 Task: Open a blank sheet, save the file as 'benchmark' Insert a table '2 by 3' In first column, add headers, 'Animal, Bird'. Under first header add  Lion, Tiger. Under second header add  Peacock, Dove. Change table style to  'Red'
Action: Mouse moved to (19, 20)
Screenshot: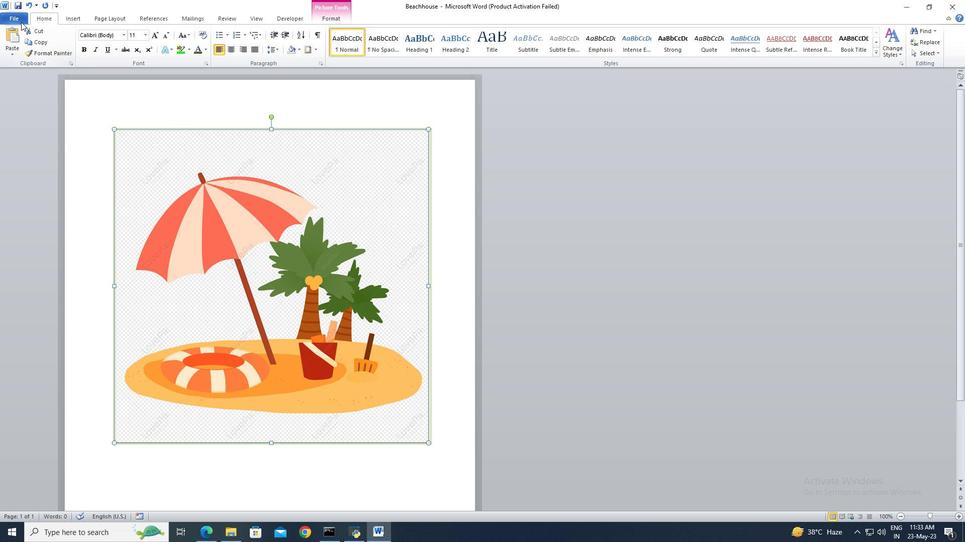
Action: Mouse pressed left at (19, 20)
Screenshot: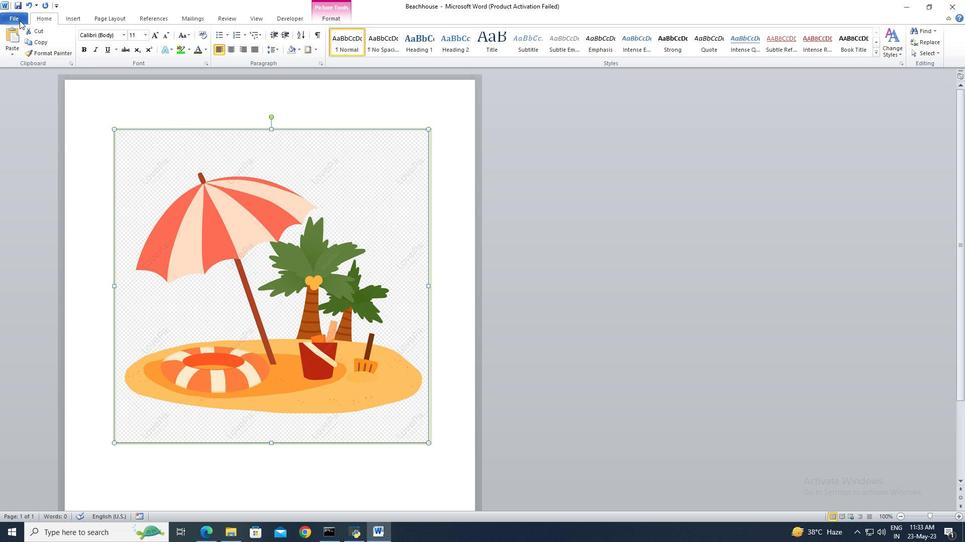 
Action: Mouse moved to (22, 131)
Screenshot: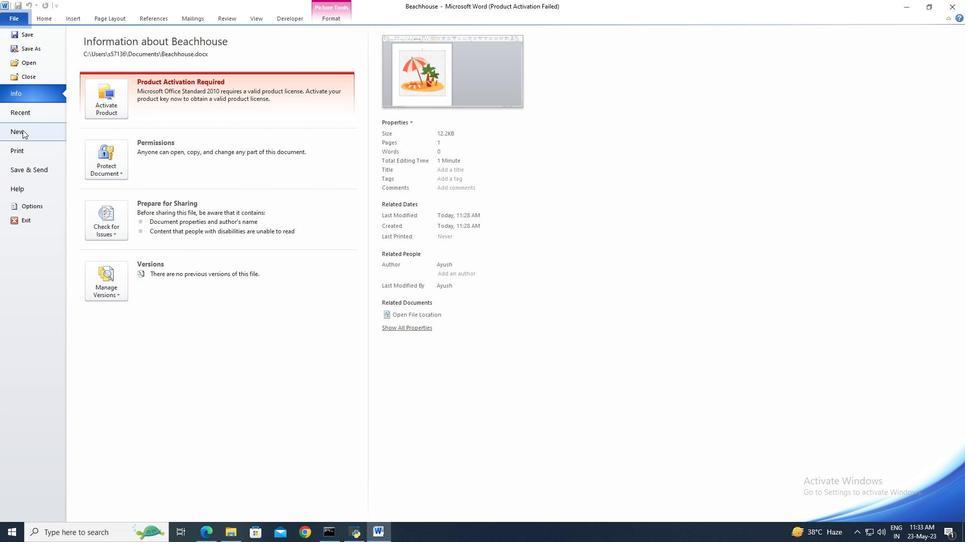
Action: Mouse pressed left at (22, 131)
Screenshot: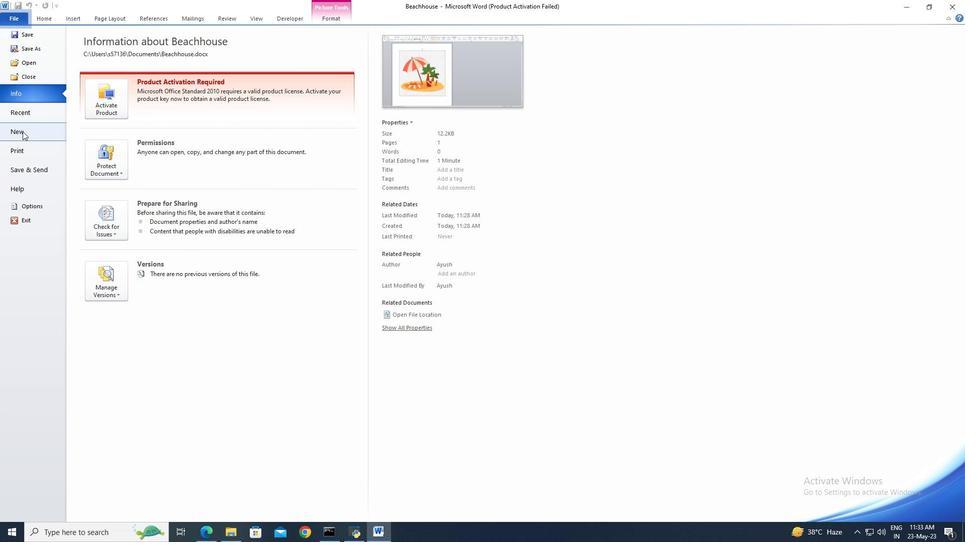 
Action: Mouse moved to (509, 245)
Screenshot: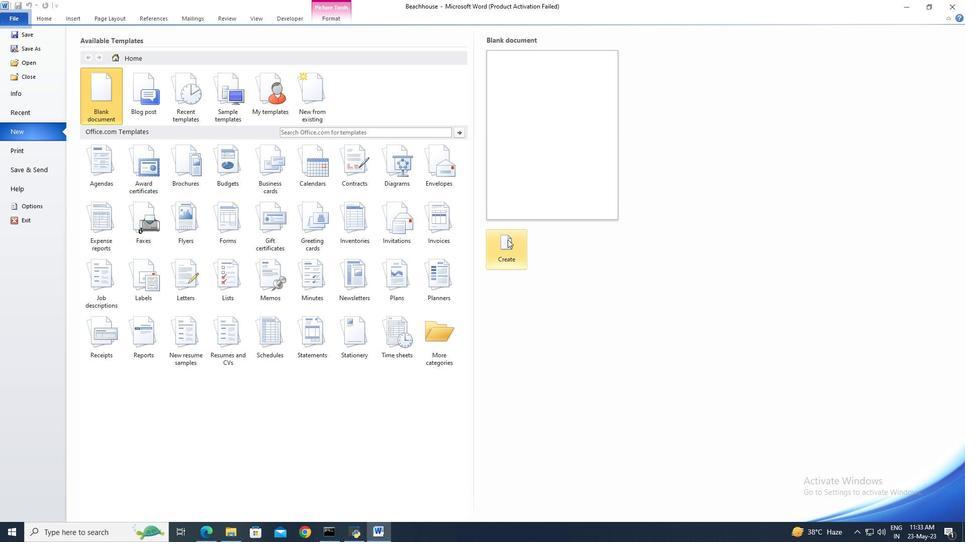 
Action: Mouse pressed left at (509, 245)
Screenshot: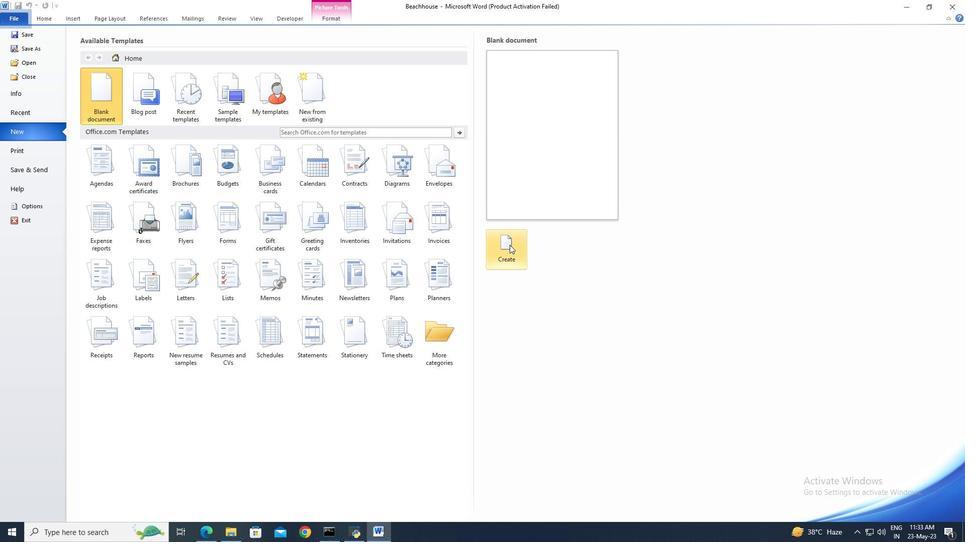 
Action: Mouse moved to (25, 18)
Screenshot: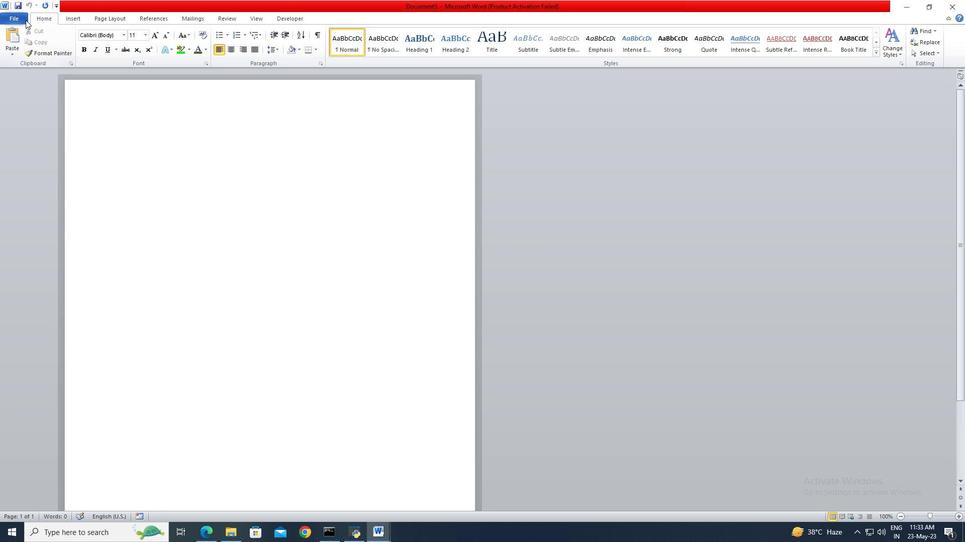 
Action: Mouse pressed left at (25, 18)
Screenshot: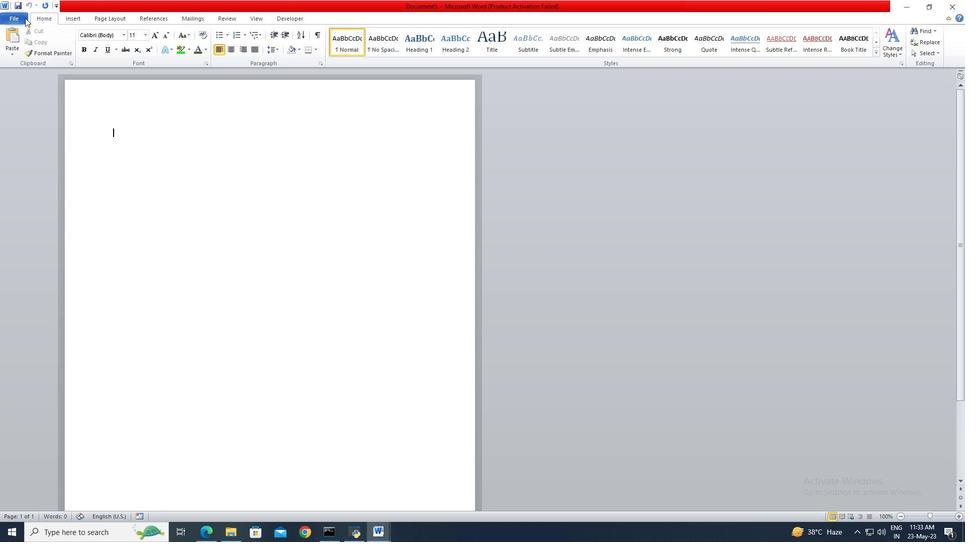 
Action: Mouse moved to (30, 46)
Screenshot: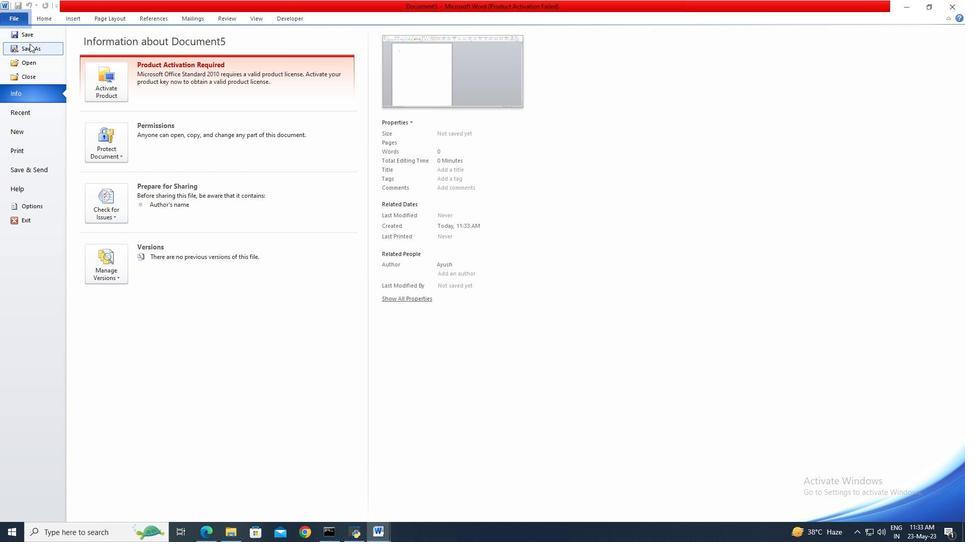 
Action: Mouse pressed left at (30, 46)
Screenshot: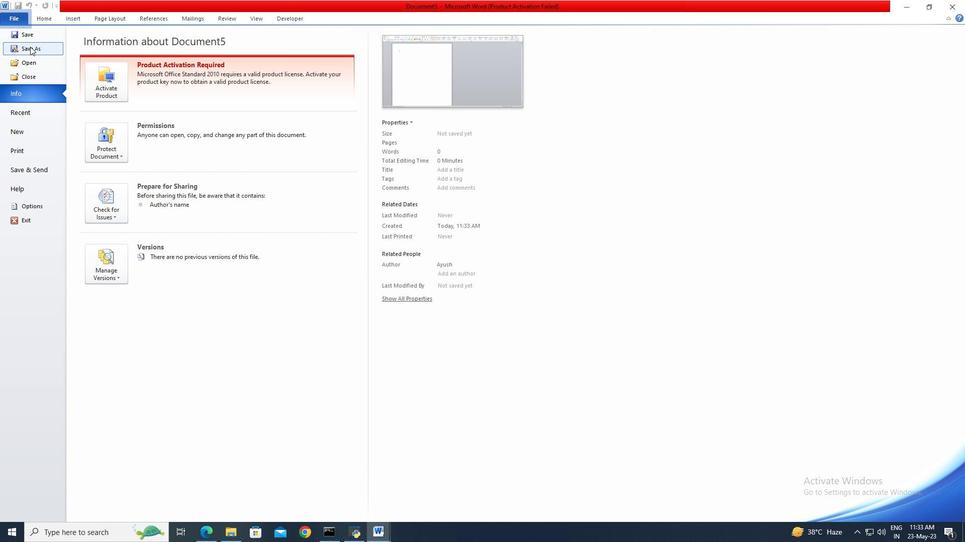 
Action: Key pressed benchmark
Screenshot: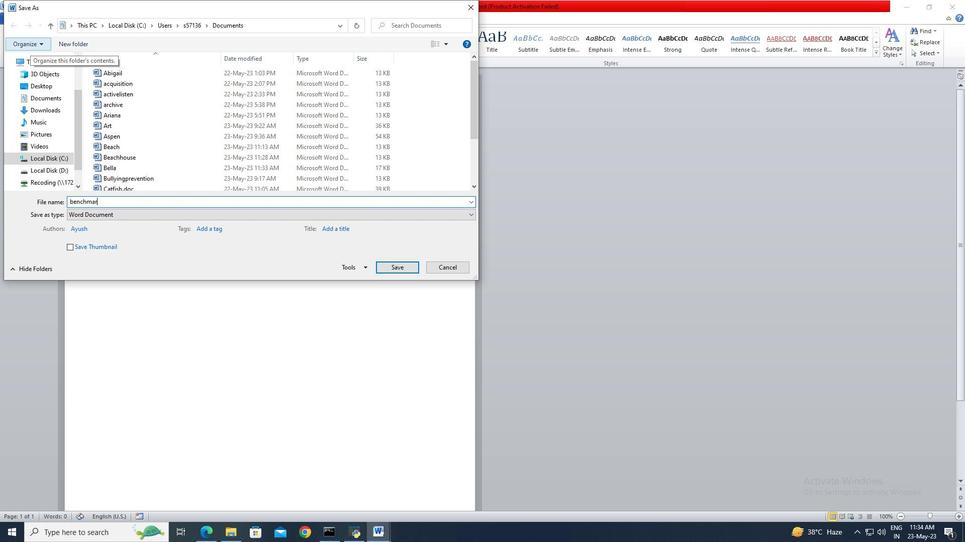 
Action: Mouse moved to (394, 265)
Screenshot: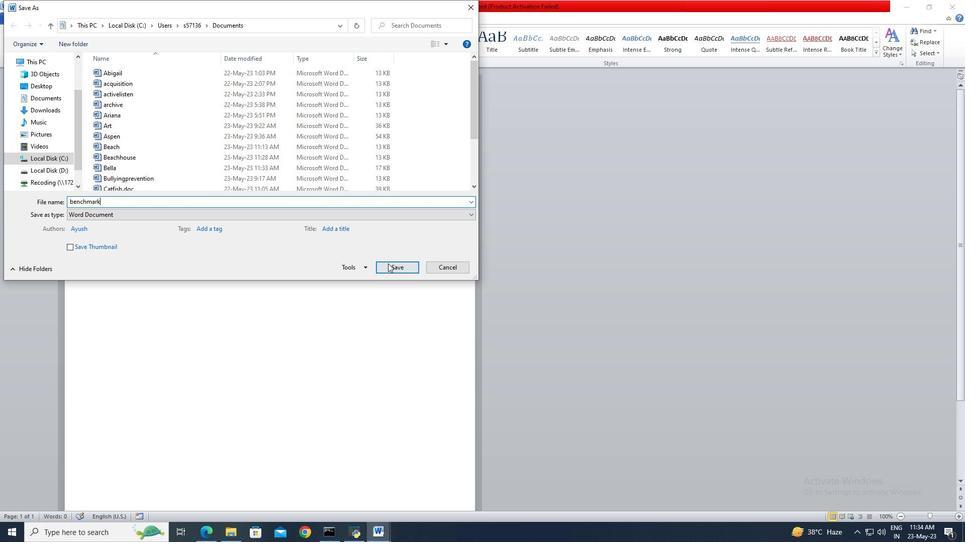 
Action: Mouse pressed left at (394, 265)
Screenshot: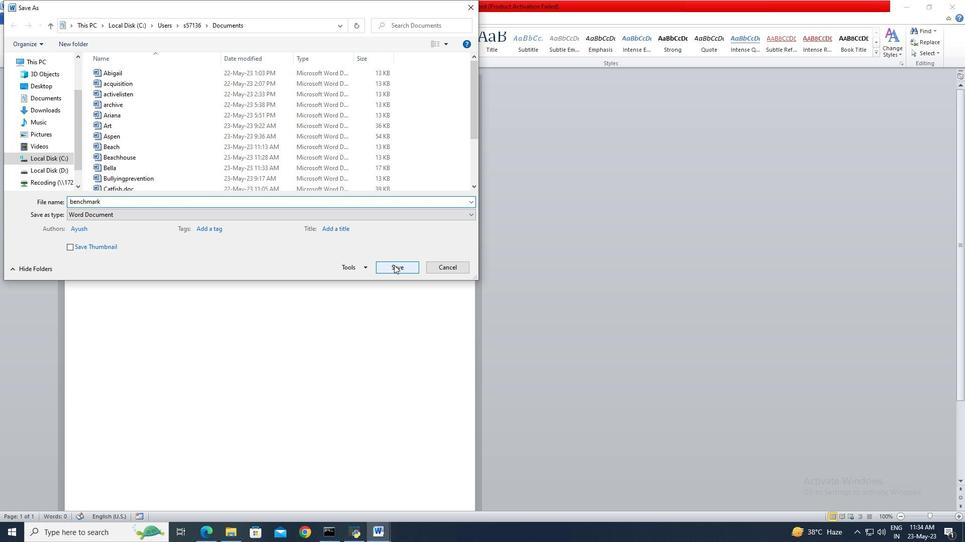 
Action: Mouse moved to (74, 22)
Screenshot: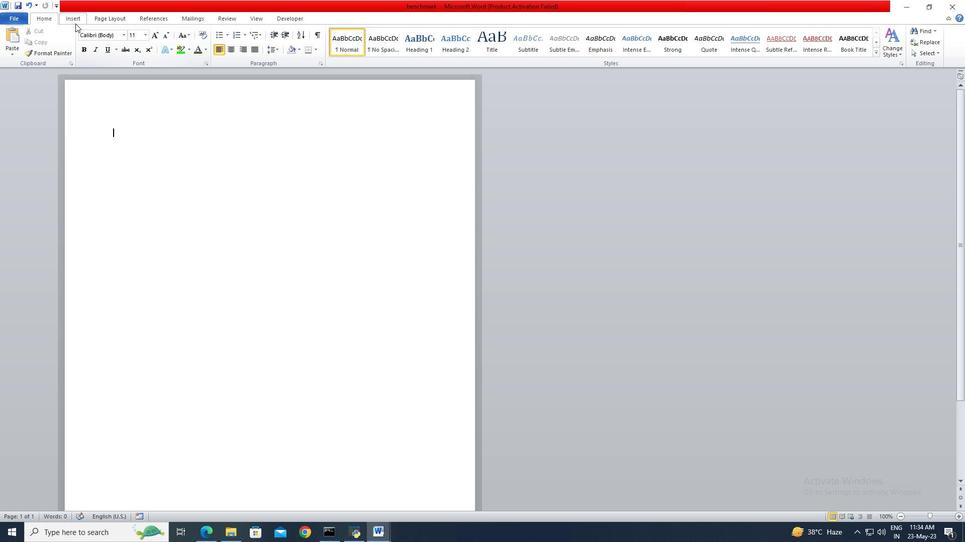 
Action: Mouse pressed left at (74, 22)
Screenshot: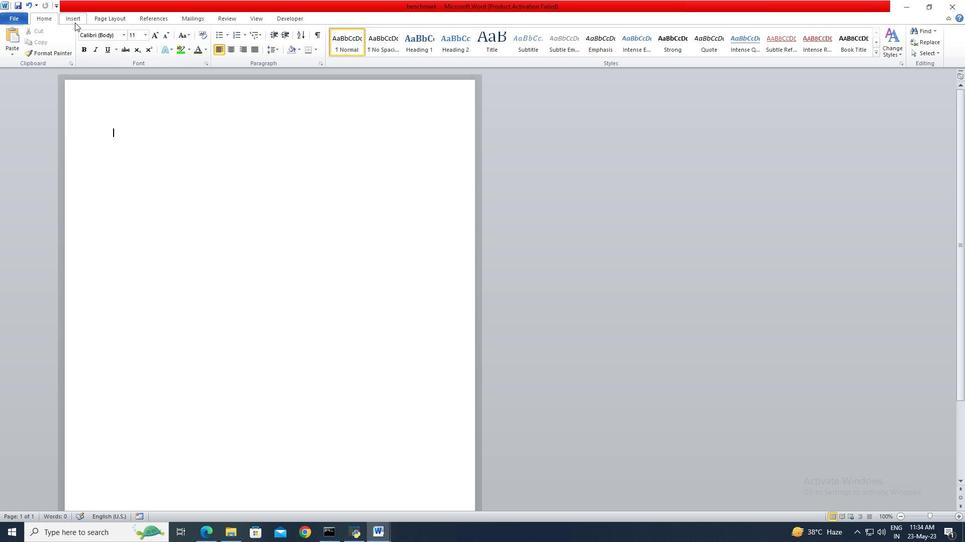 
Action: Mouse moved to (82, 52)
Screenshot: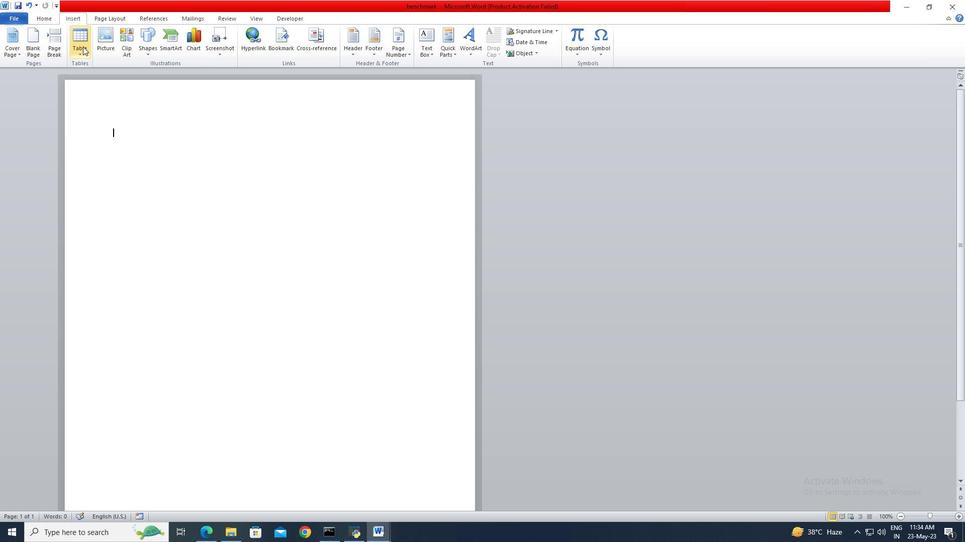 
Action: Mouse pressed left at (82, 52)
Screenshot: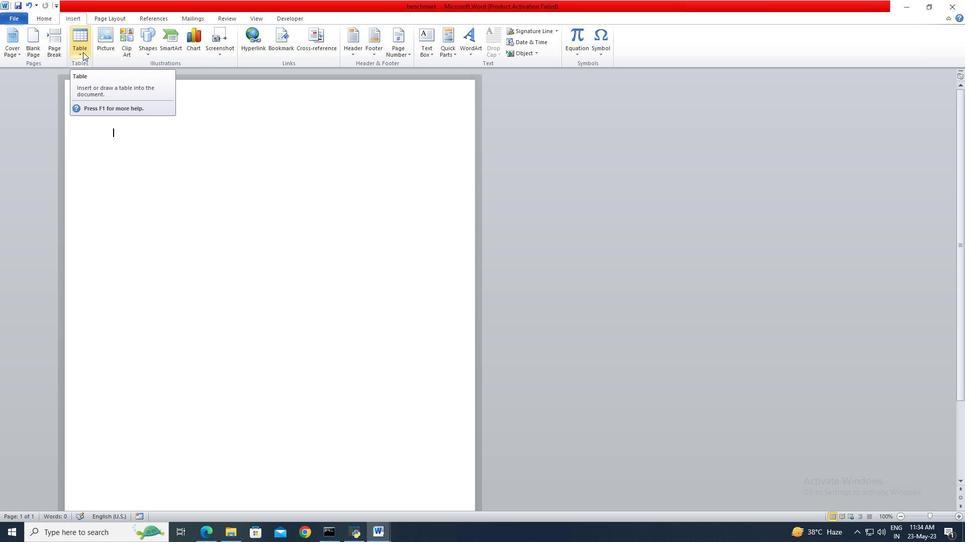
Action: Mouse moved to (86, 92)
Screenshot: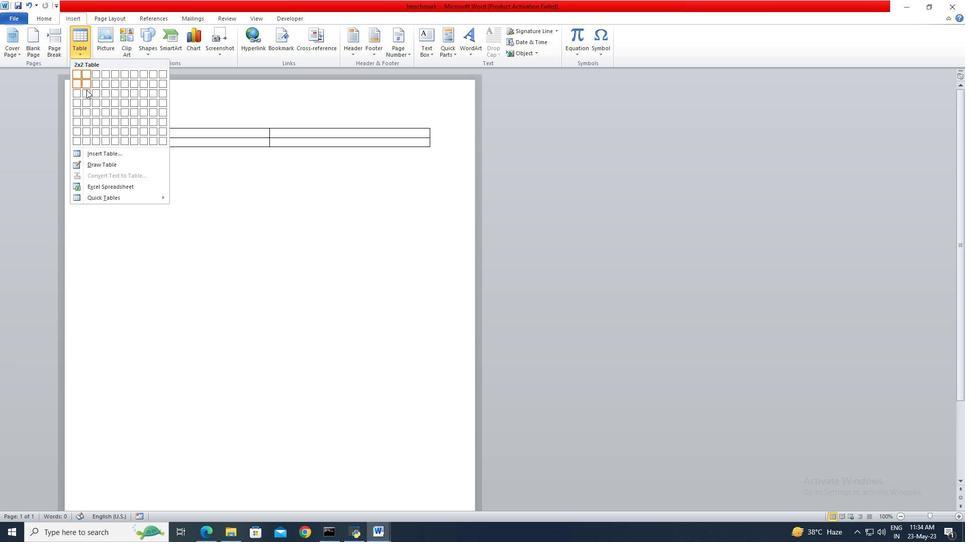 
Action: Mouse pressed left at (86, 92)
Screenshot: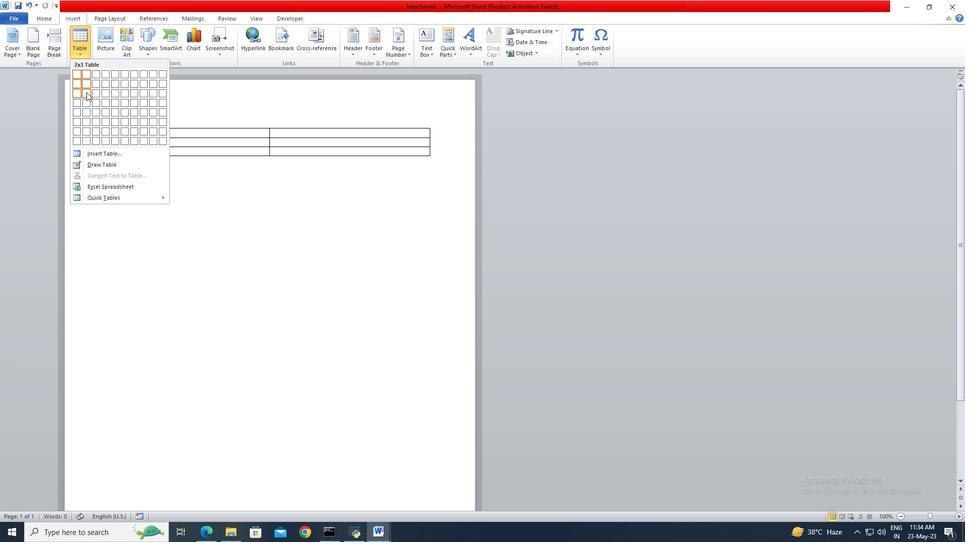 
Action: Mouse moved to (155, 135)
Screenshot: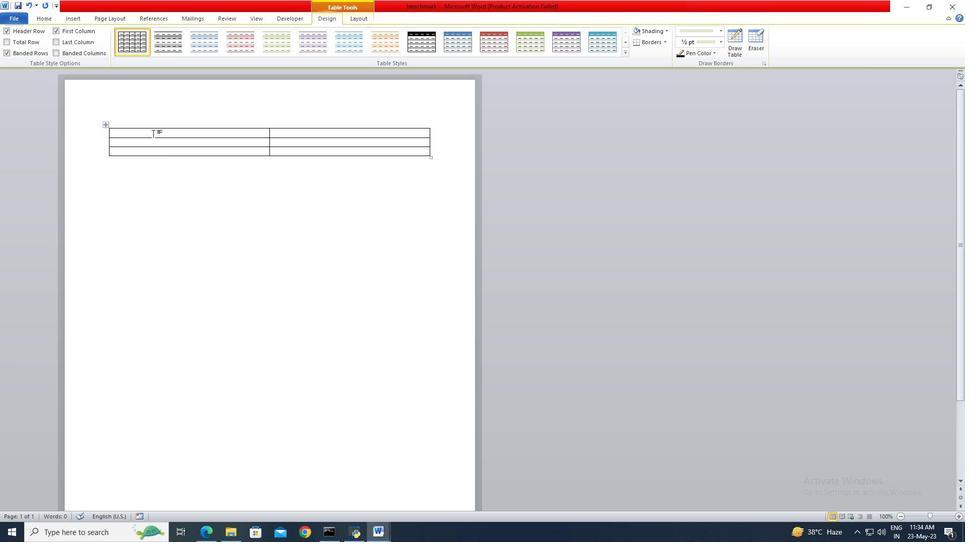 
Action: Mouse pressed left at (155, 135)
Screenshot: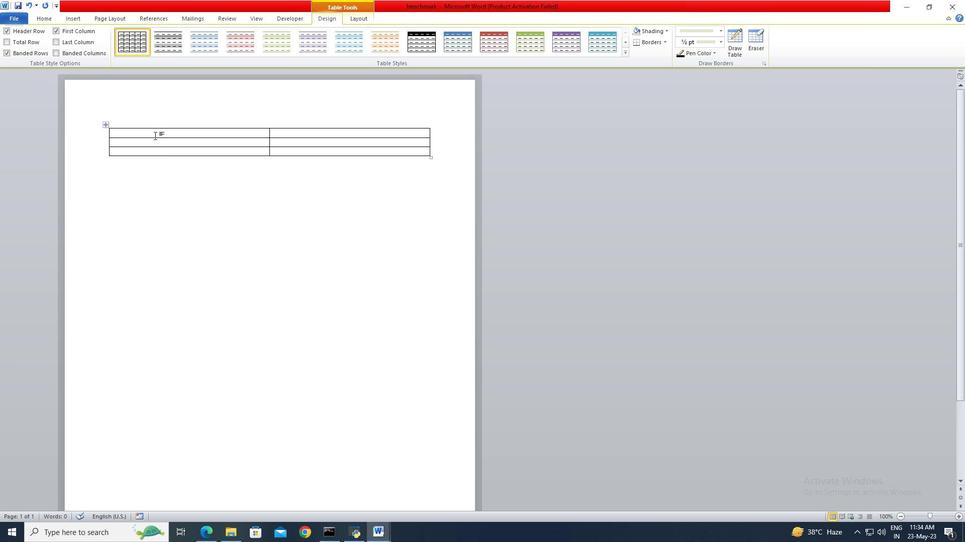
Action: Key pressed <Key.shift>Animal<Key.tab><Key.shift>Bird
Screenshot: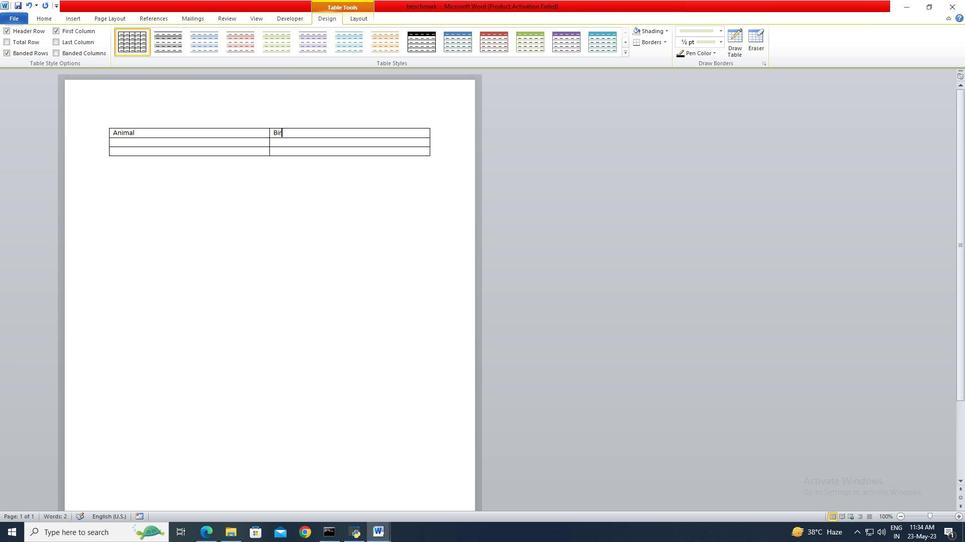 
Action: Mouse moved to (144, 143)
Screenshot: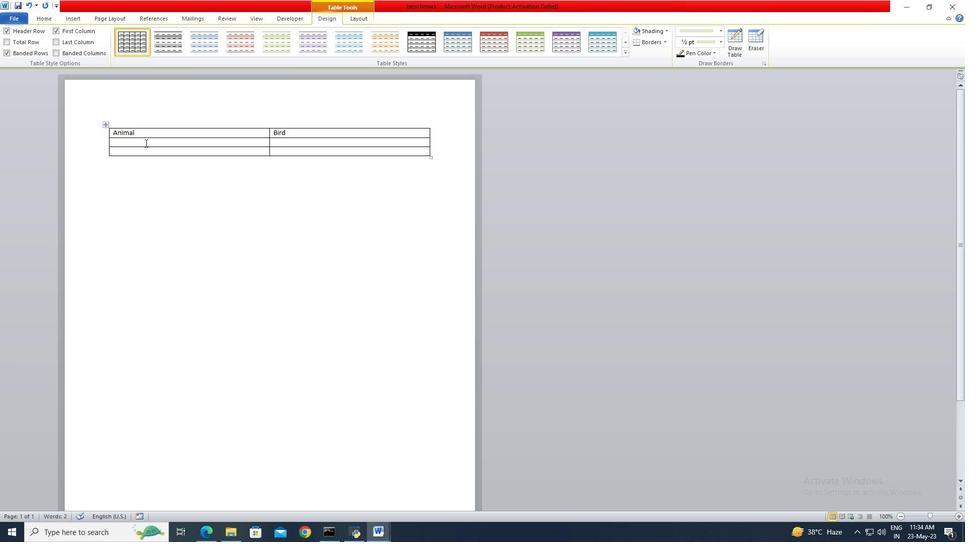 
Action: Mouse pressed left at (144, 143)
Screenshot: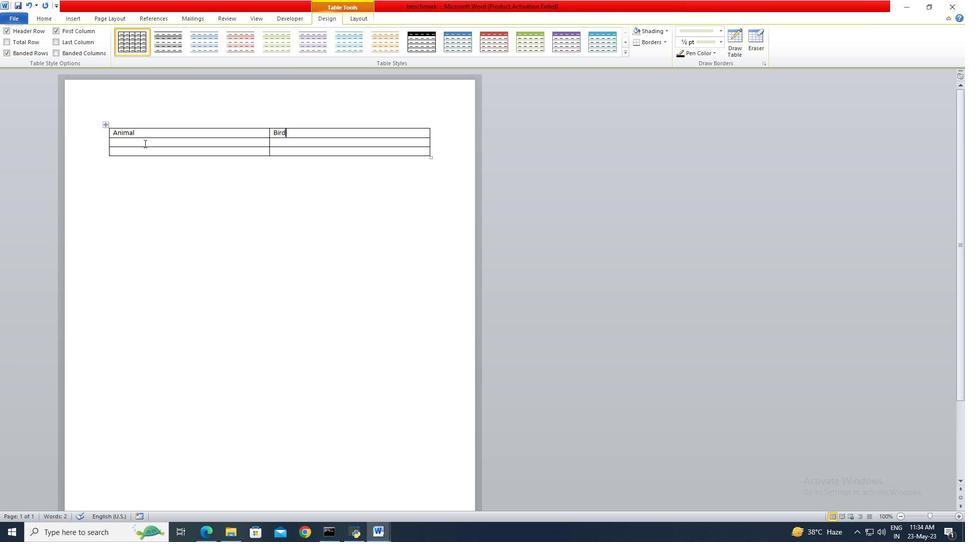 
Action: Key pressed <Key.shift>Lion<Key.enter><Key.backspace>
Screenshot: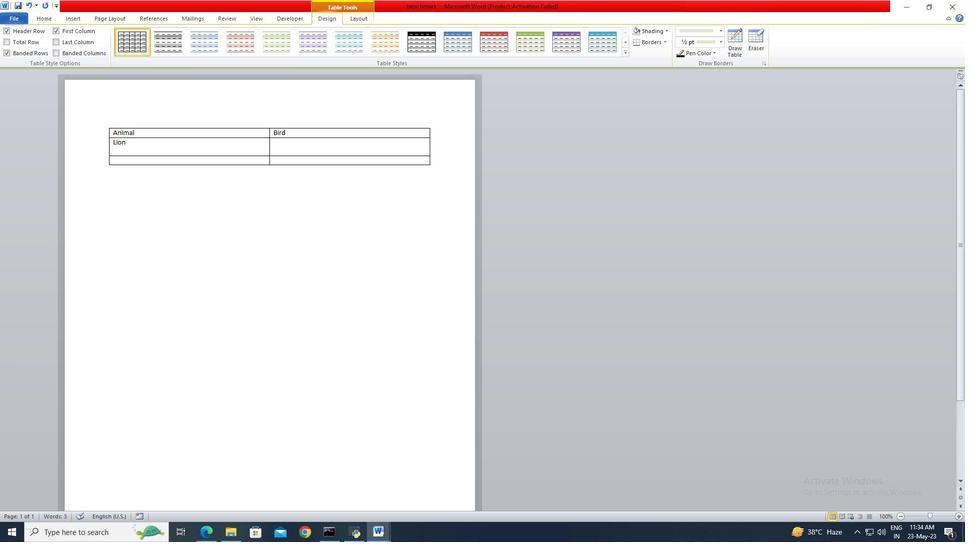 
Action: Mouse moved to (145, 152)
Screenshot: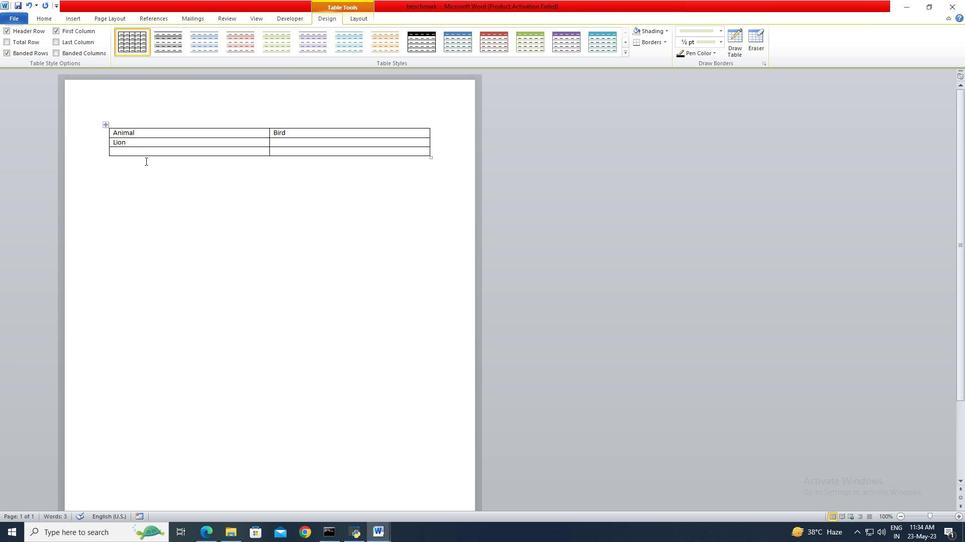 
Action: Mouse pressed left at (145, 152)
Screenshot: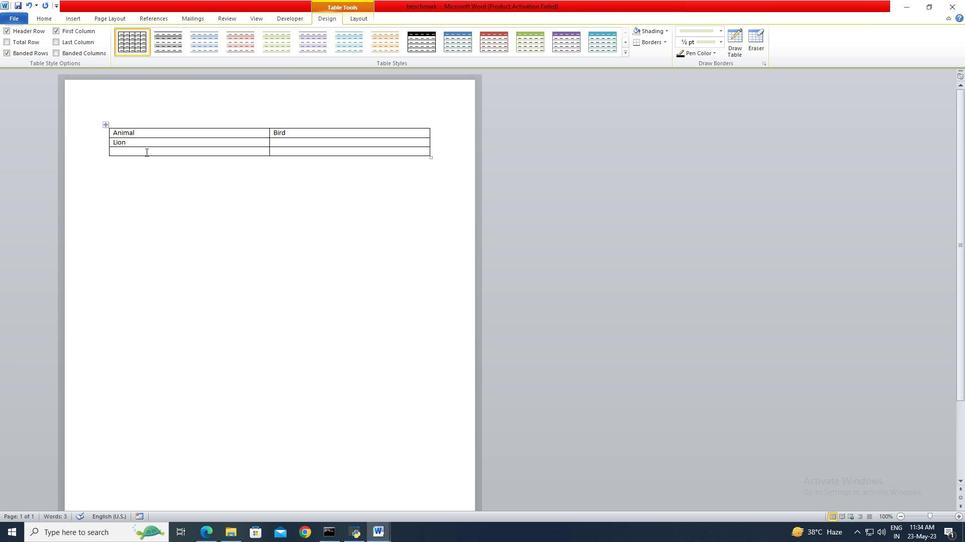
Action: Mouse moved to (145, 152)
Screenshot: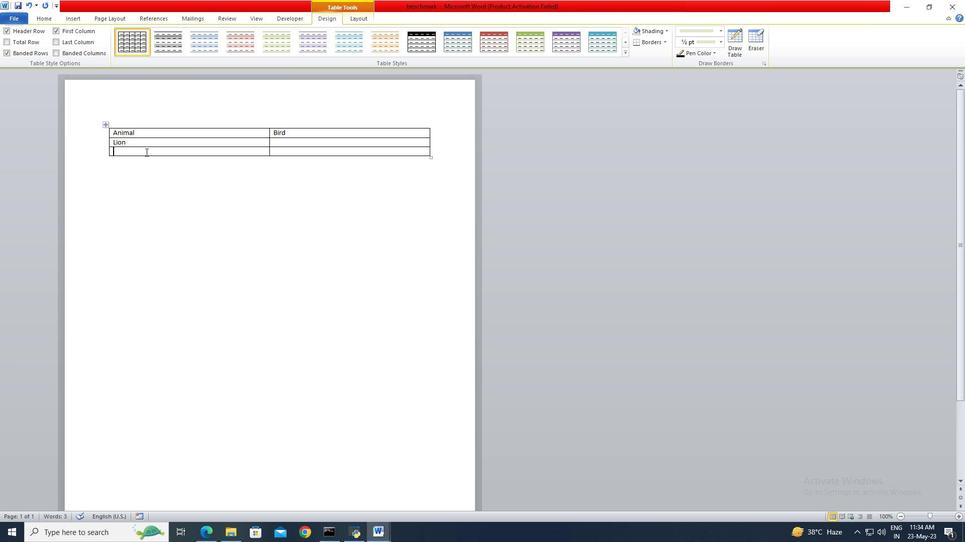 
Action: Key pressed <Key.shift>Tiger
Screenshot: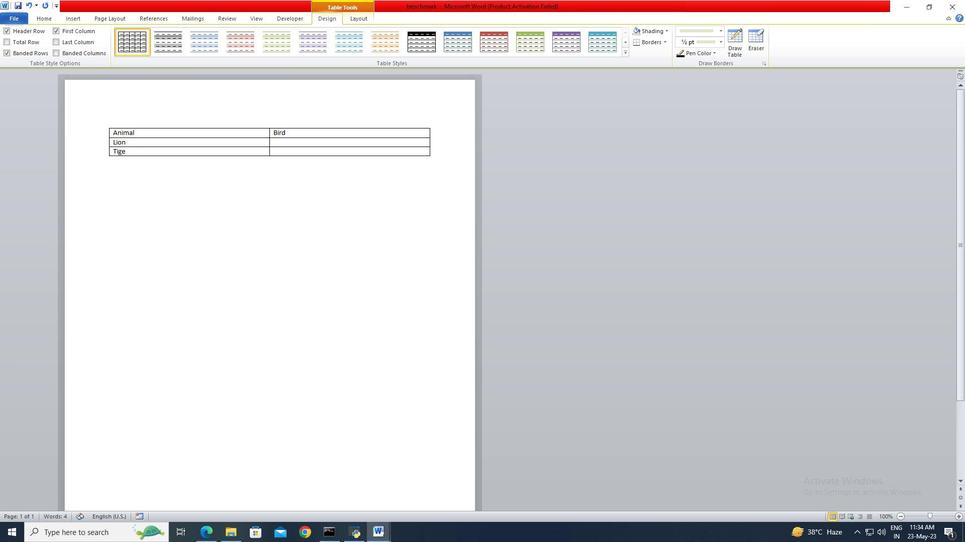 
Action: Mouse moved to (288, 144)
Screenshot: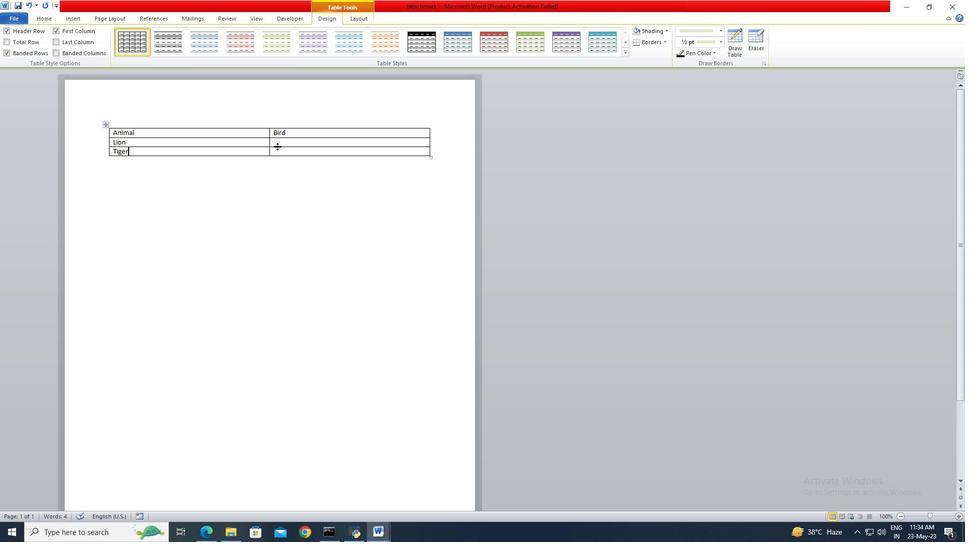 
Action: Mouse pressed left at (288, 144)
Screenshot: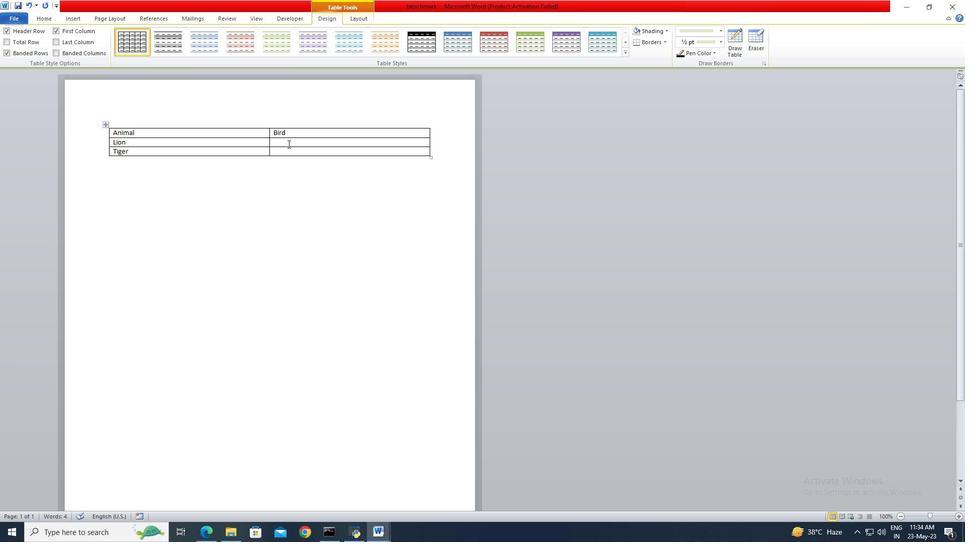 
Action: Key pressed <Key.shift>Peacock
Screenshot: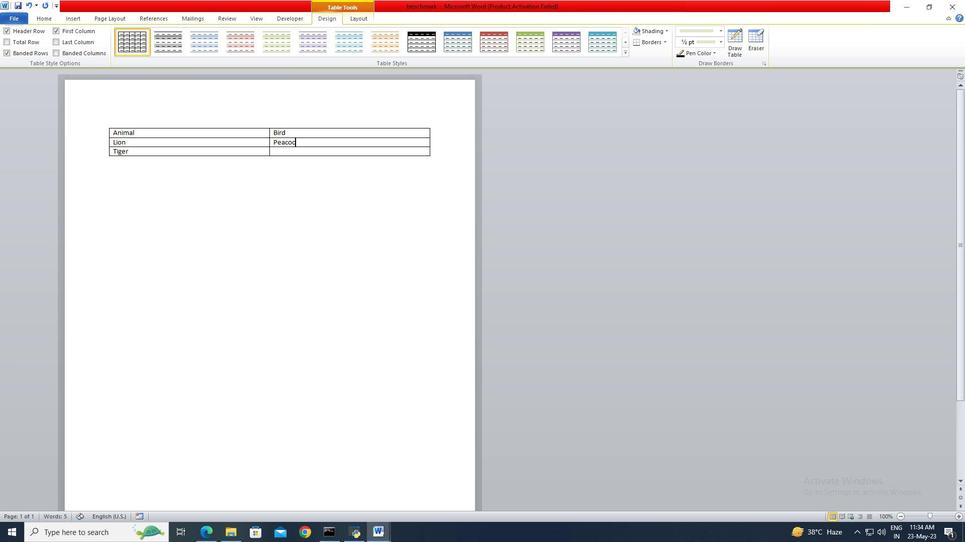 
Action: Mouse moved to (322, 155)
Screenshot: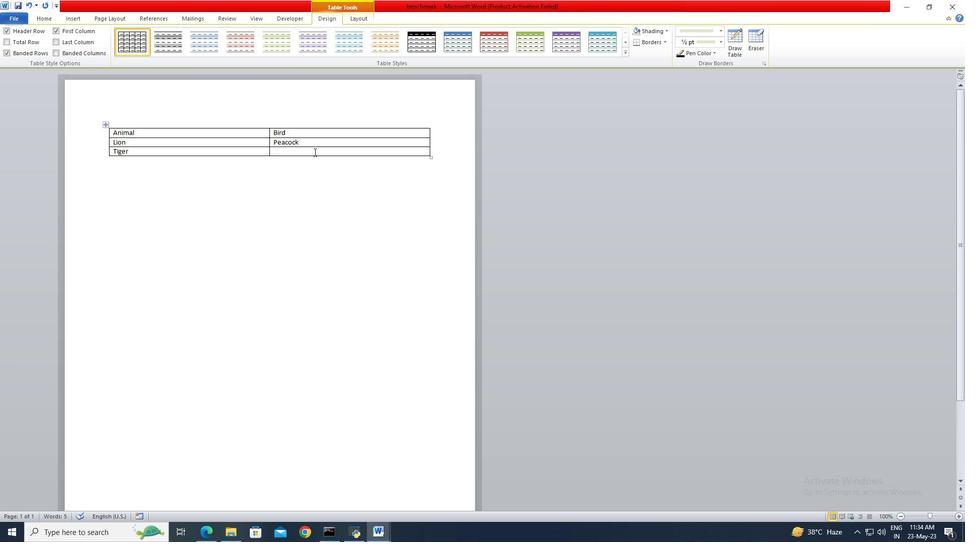 
Action: Mouse pressed left at (322, 155)
Screenshot: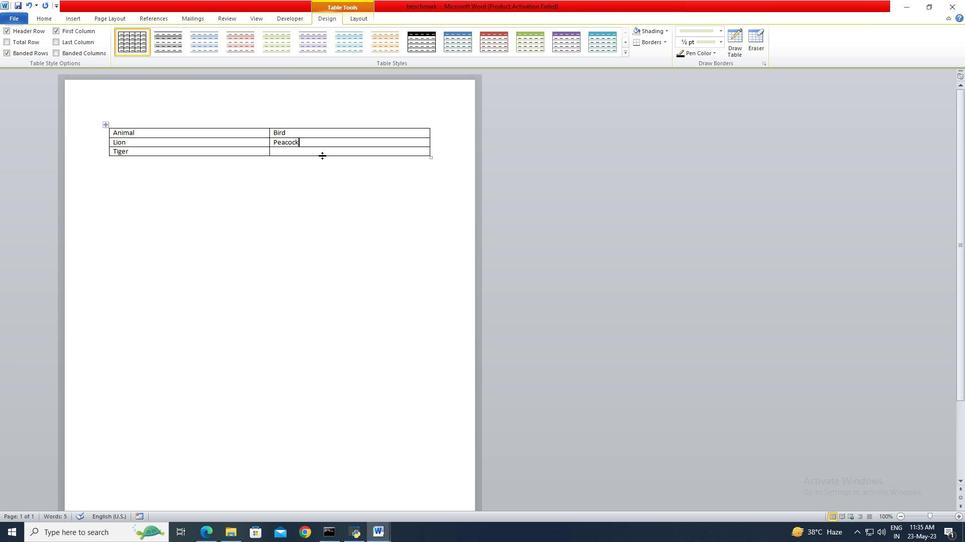 
Action: Mouse moved to (323, 153)
Screenshot: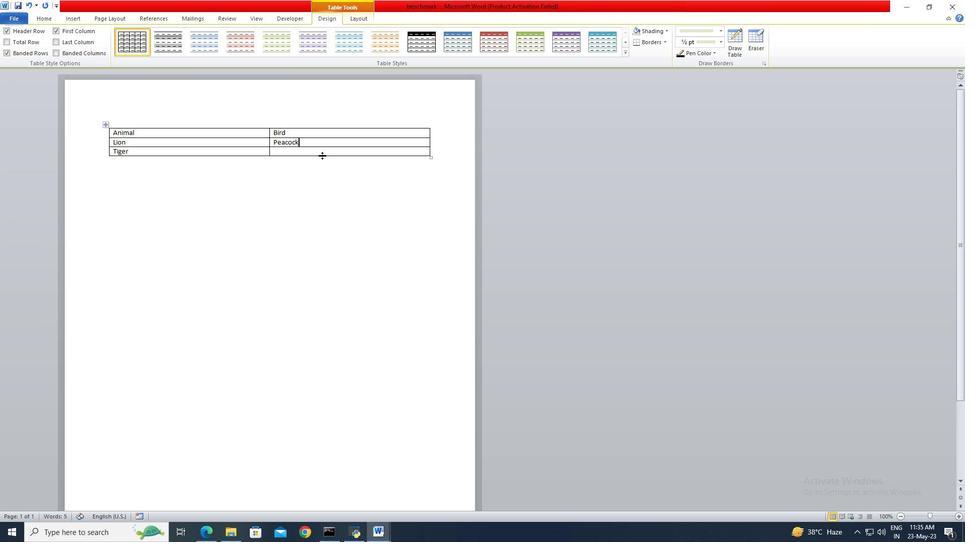 
Action: Mouse pressed left at (323, 153)
Screenshot: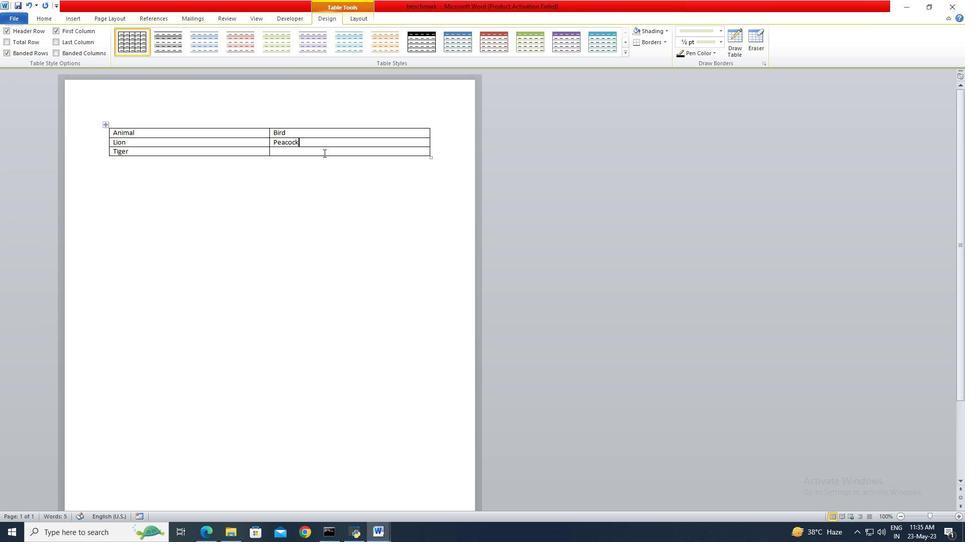 
Action: Key pressed <Key.shift>Dove
Screenshot: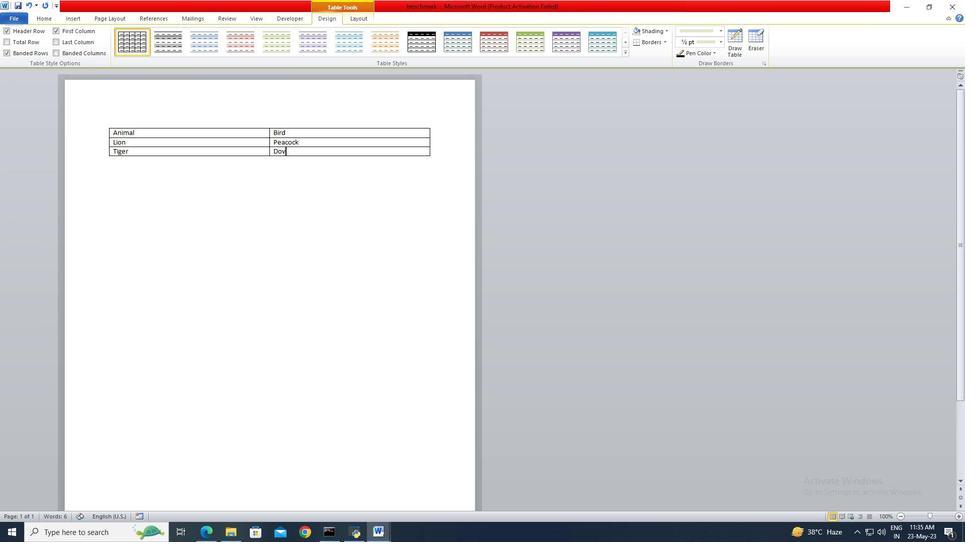 
Action: Mouse moved to (623, 43)
Screenshot: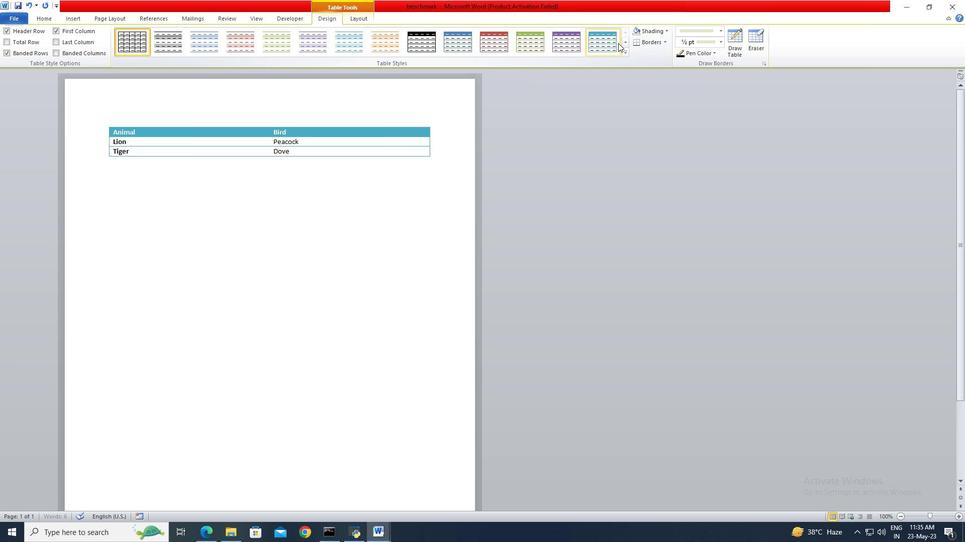 
Action: Mouse pressed left at (623, 43)
Screenshot: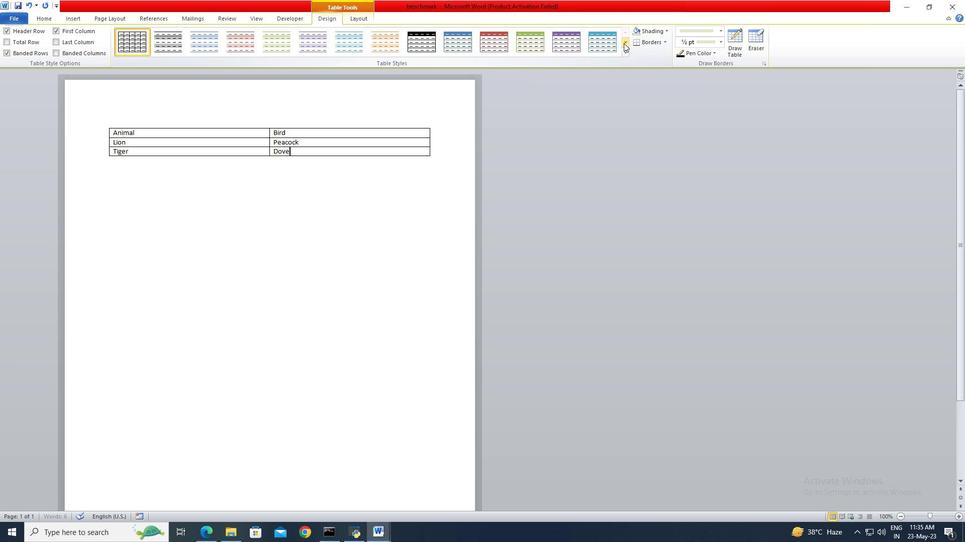 
Action: Mouse moved to (626, 43)
Screenshot: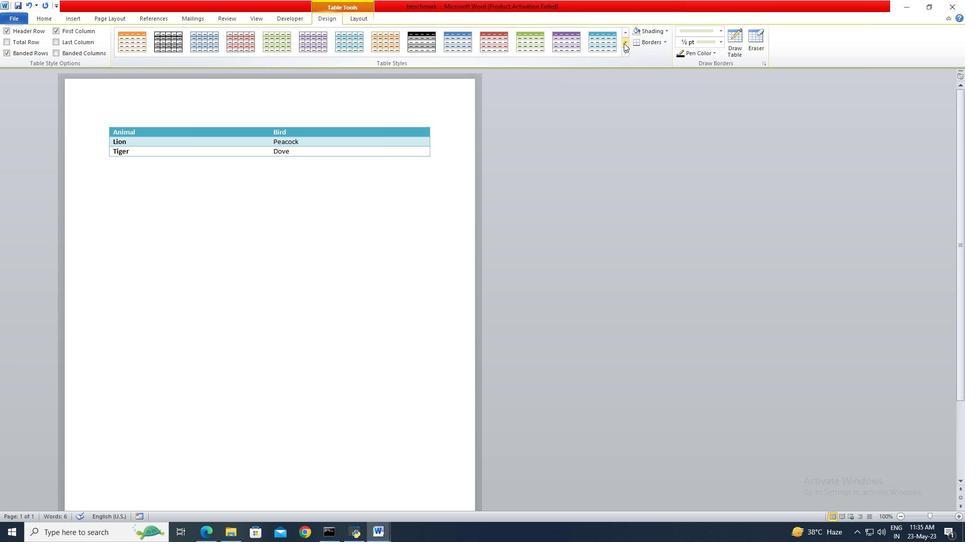 
Action: Mouse pressed left at (626, 43)
Screenshot: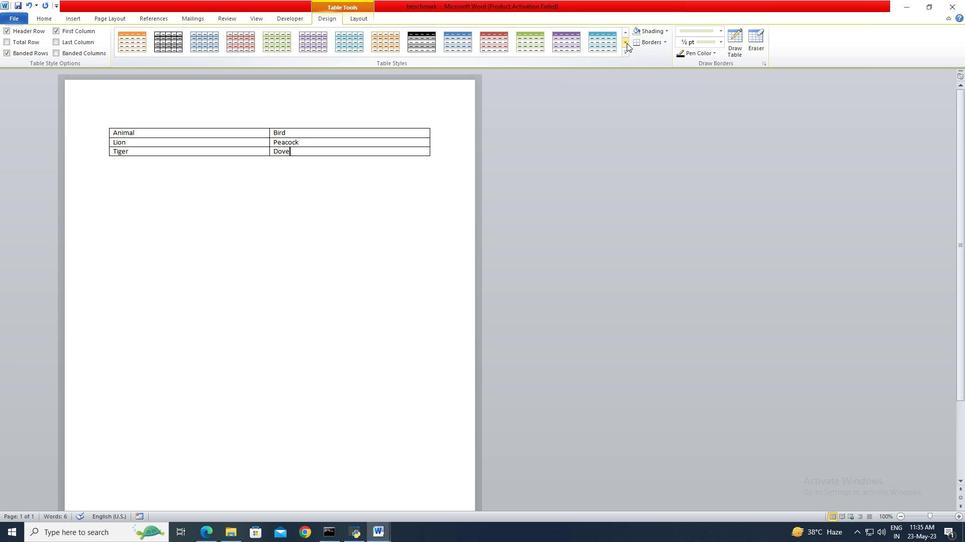 
Action: Mouse moved to (624, 32)
Screenshot: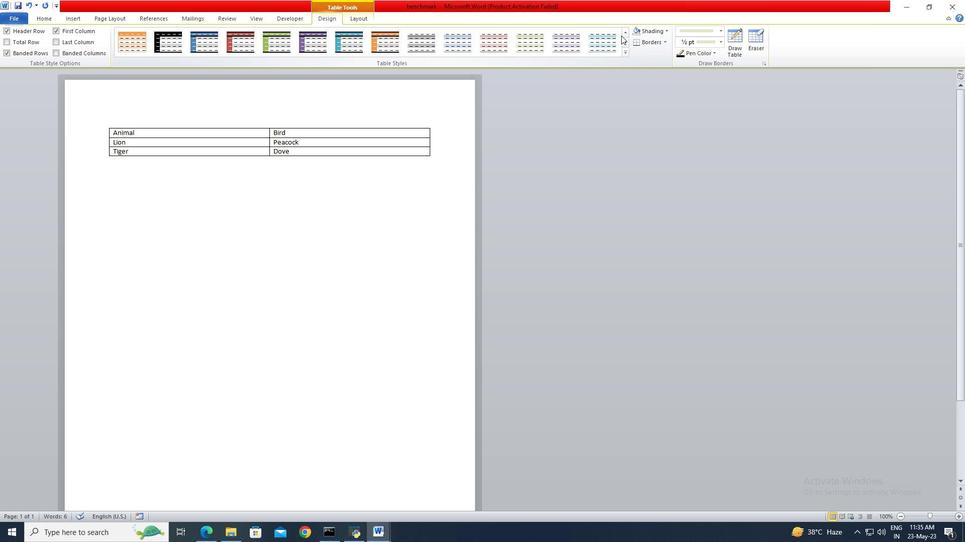 
Action: Mouse pressed left at (624, 32)
Screenshot: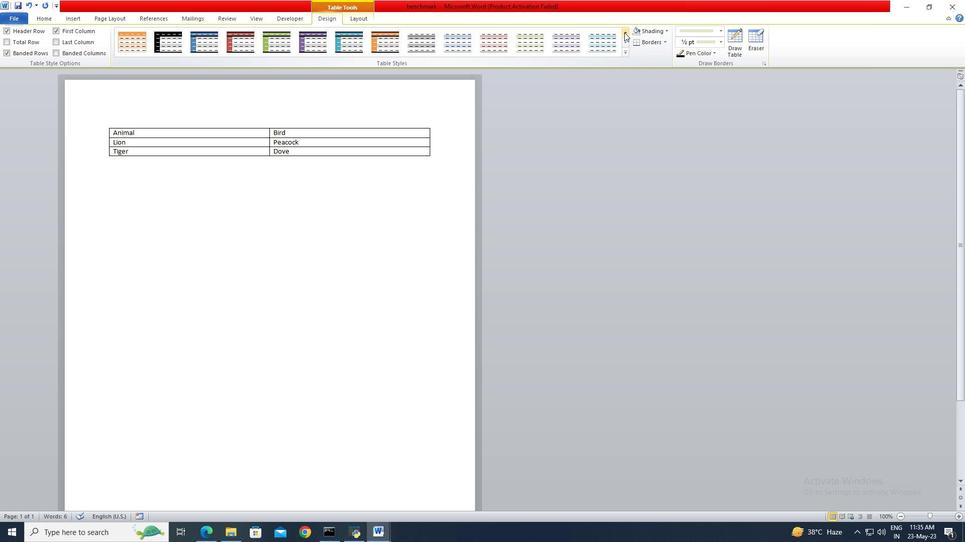 
Action: Mouse moved to (498, 40)
Screenshot: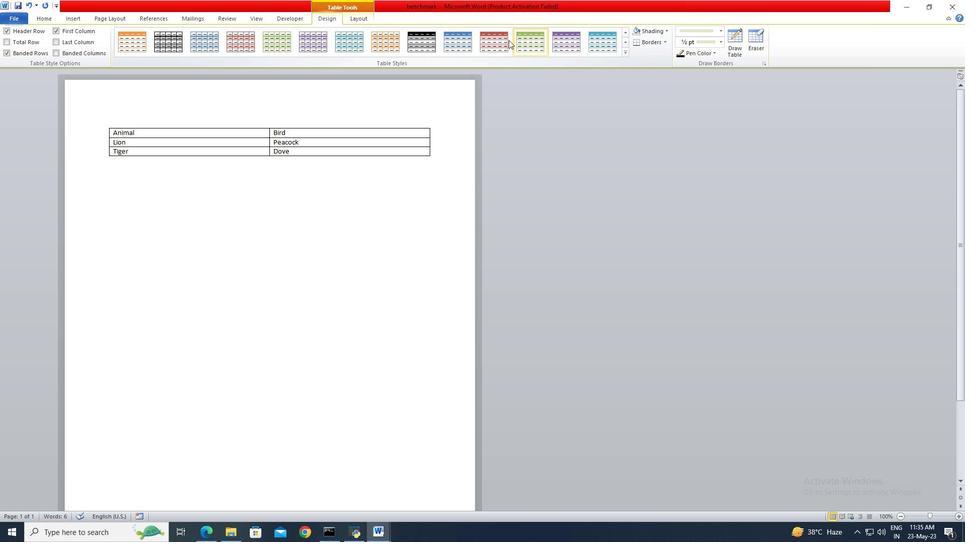 
Action: Mouse pressed left at (498, 40)
Screenshot: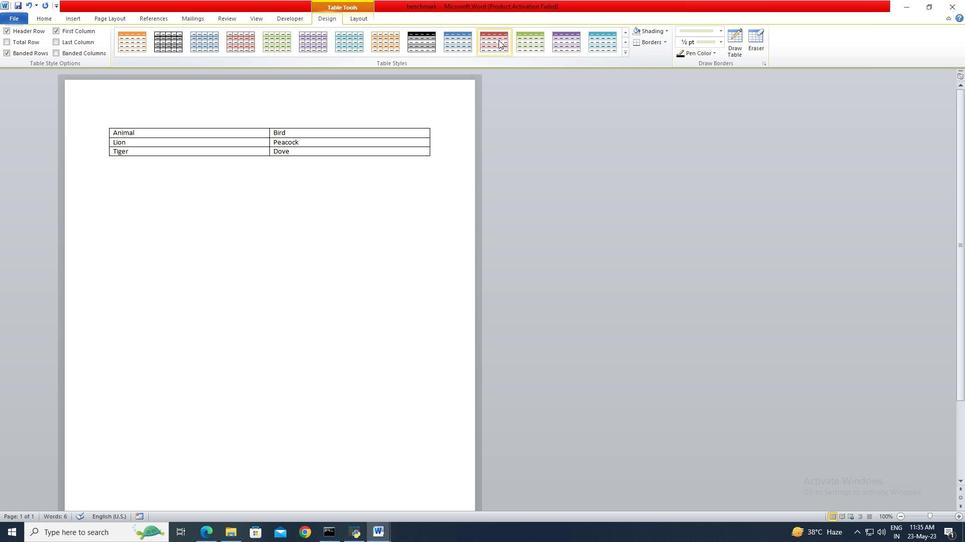 
Action: Mouse moved to (377, 171)
Screenshot: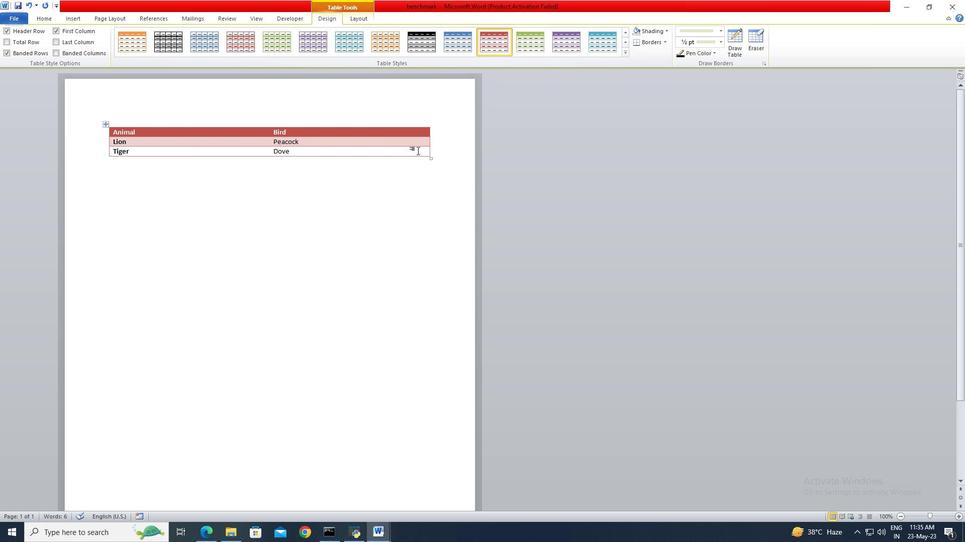 
